 Task: Toggle the enum member value enabled.
Action: Mouse moved to (25, 682)
Screenshot: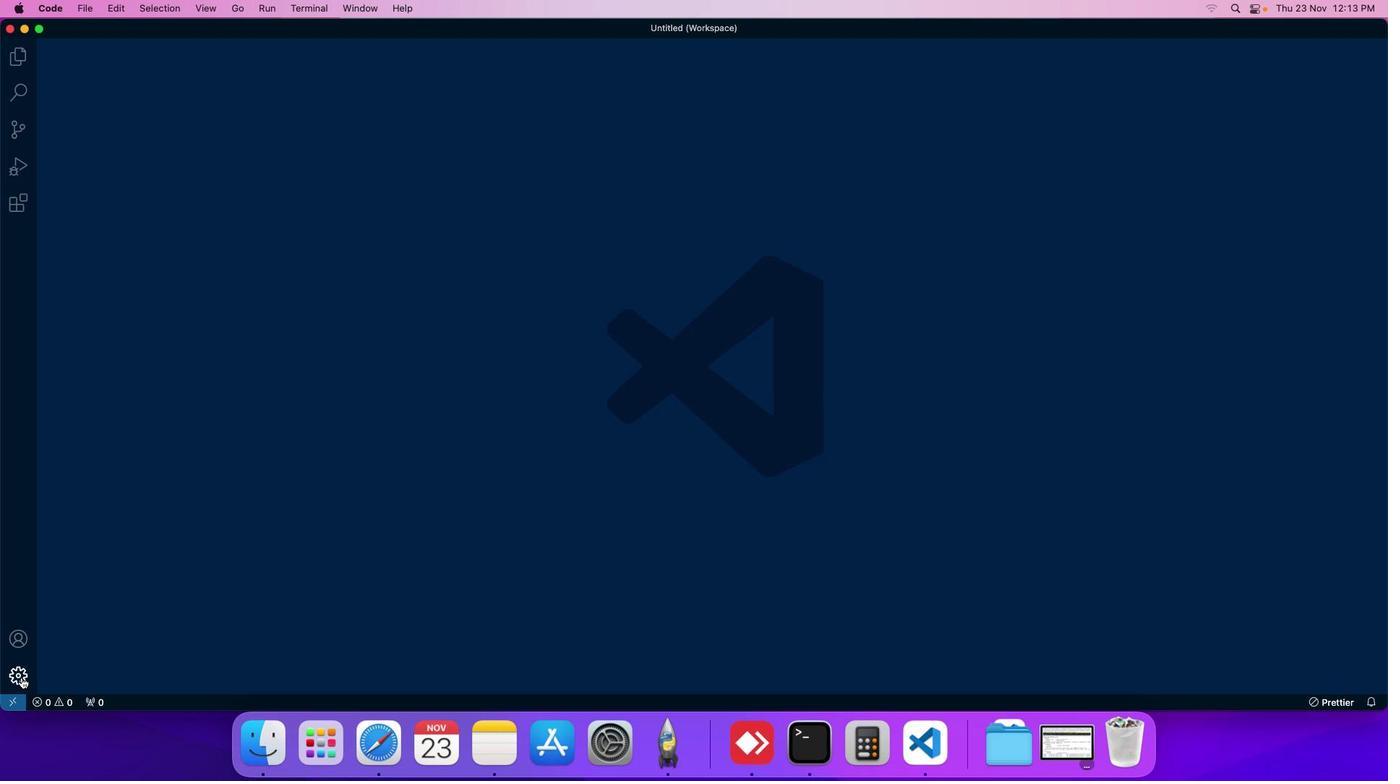 
Action: Mouse pressed left at (25, 682)
Screenshot: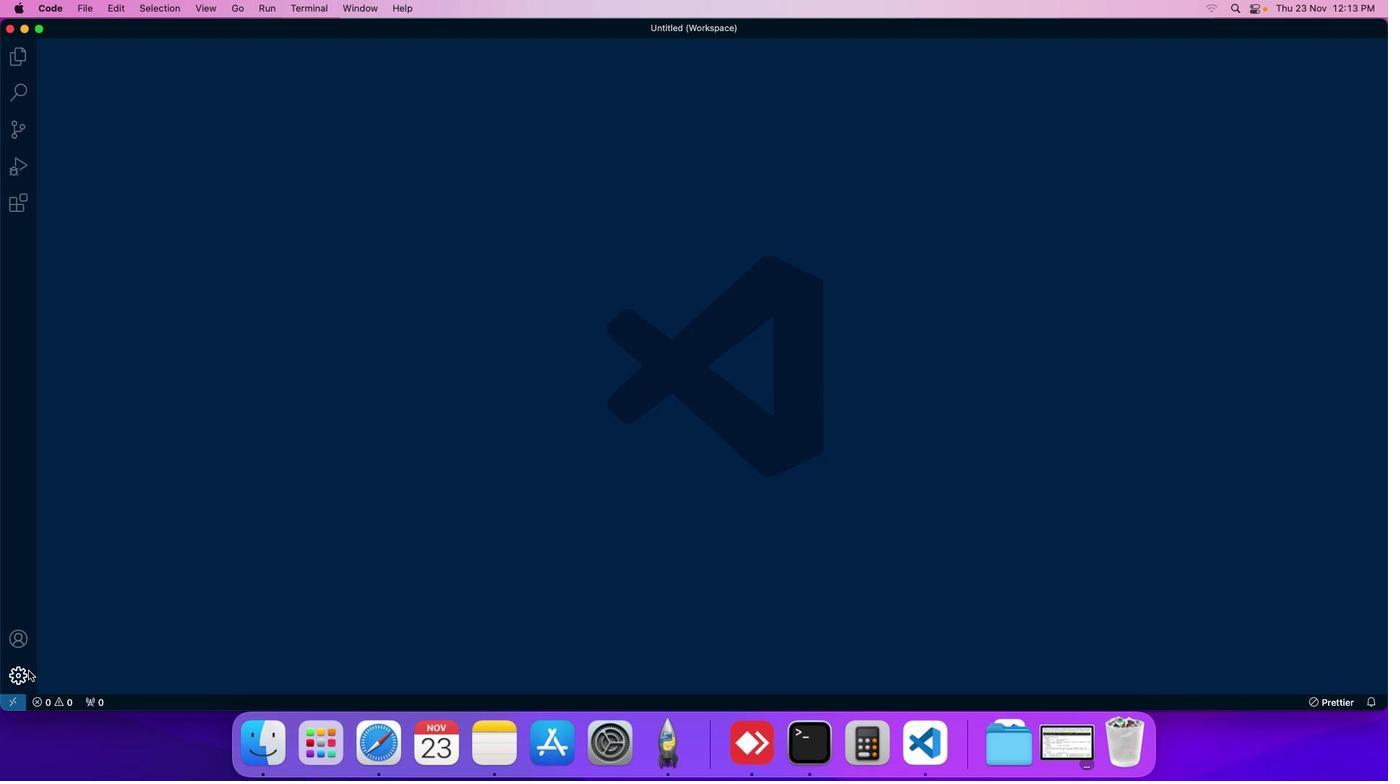 
Action: Mouse moved to (73, 569)
Screenshot: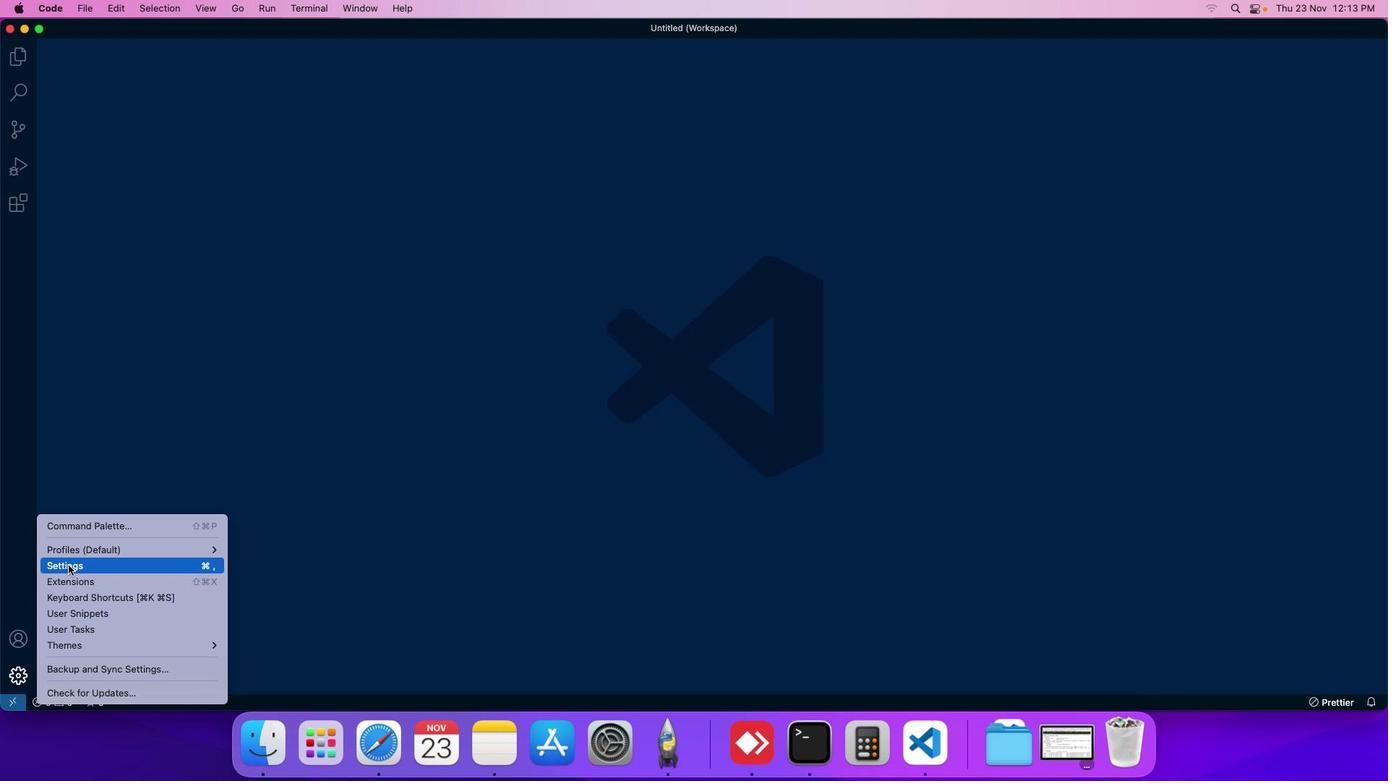 
Action: Mouse pressed left at (73, 569)
Screenshot: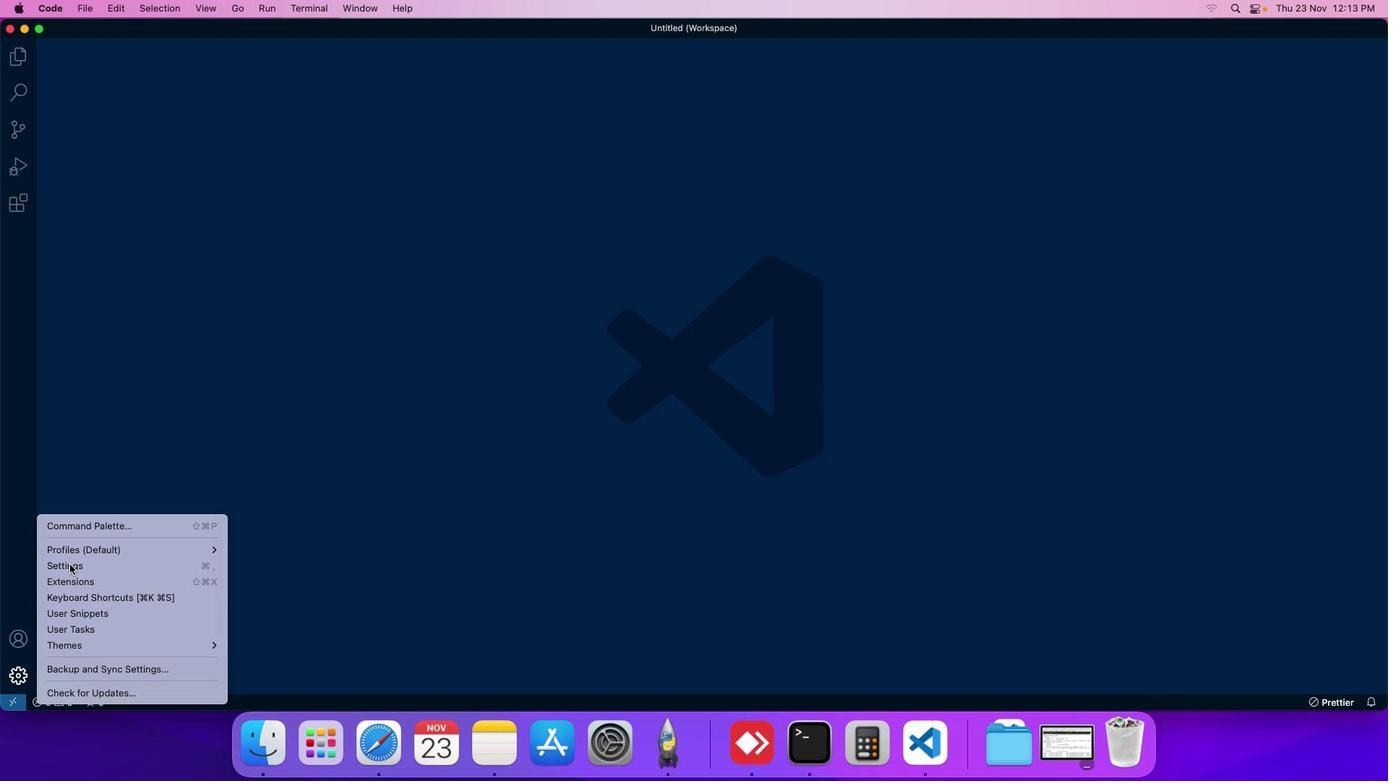 
Action: Mouse moved to (358, 125)
Screenshot: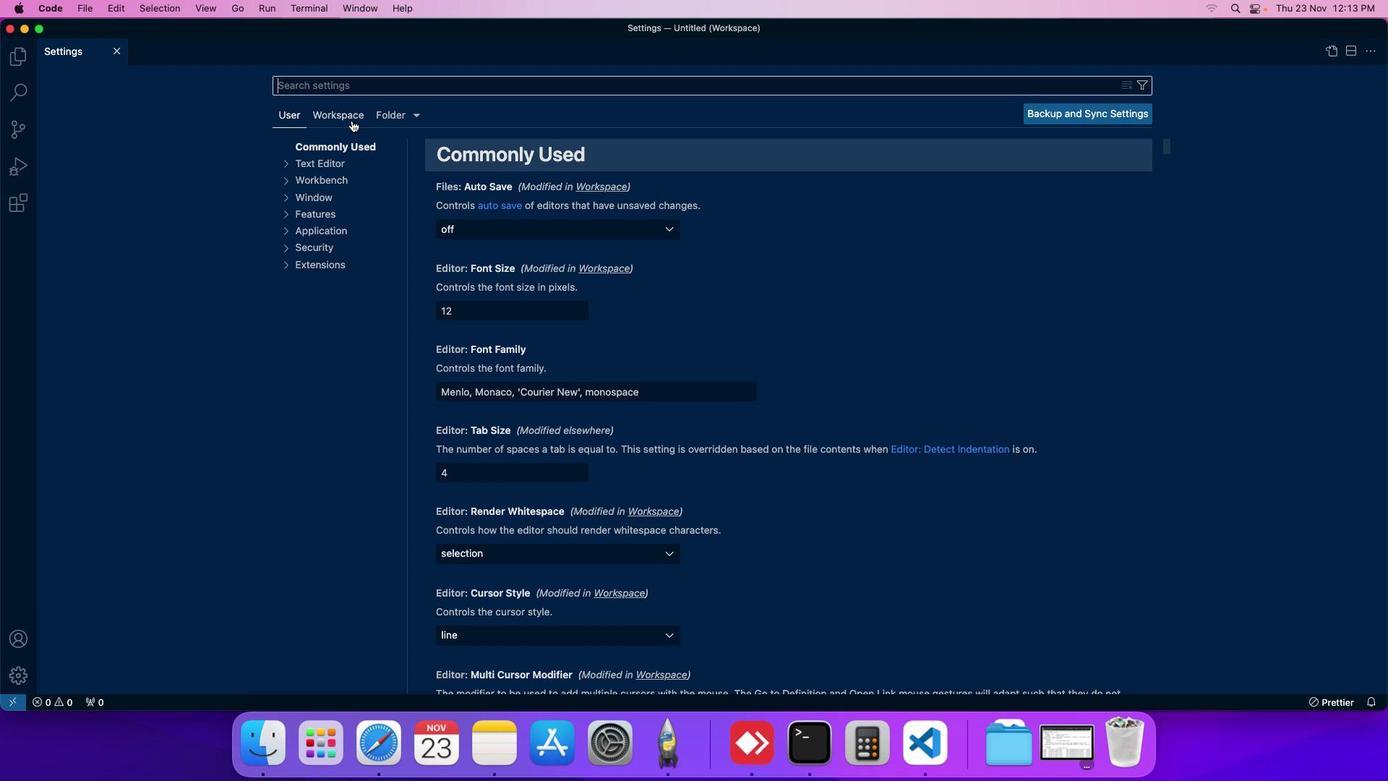 
Action: Mouse pressed left at (358, 125)
Screenshot: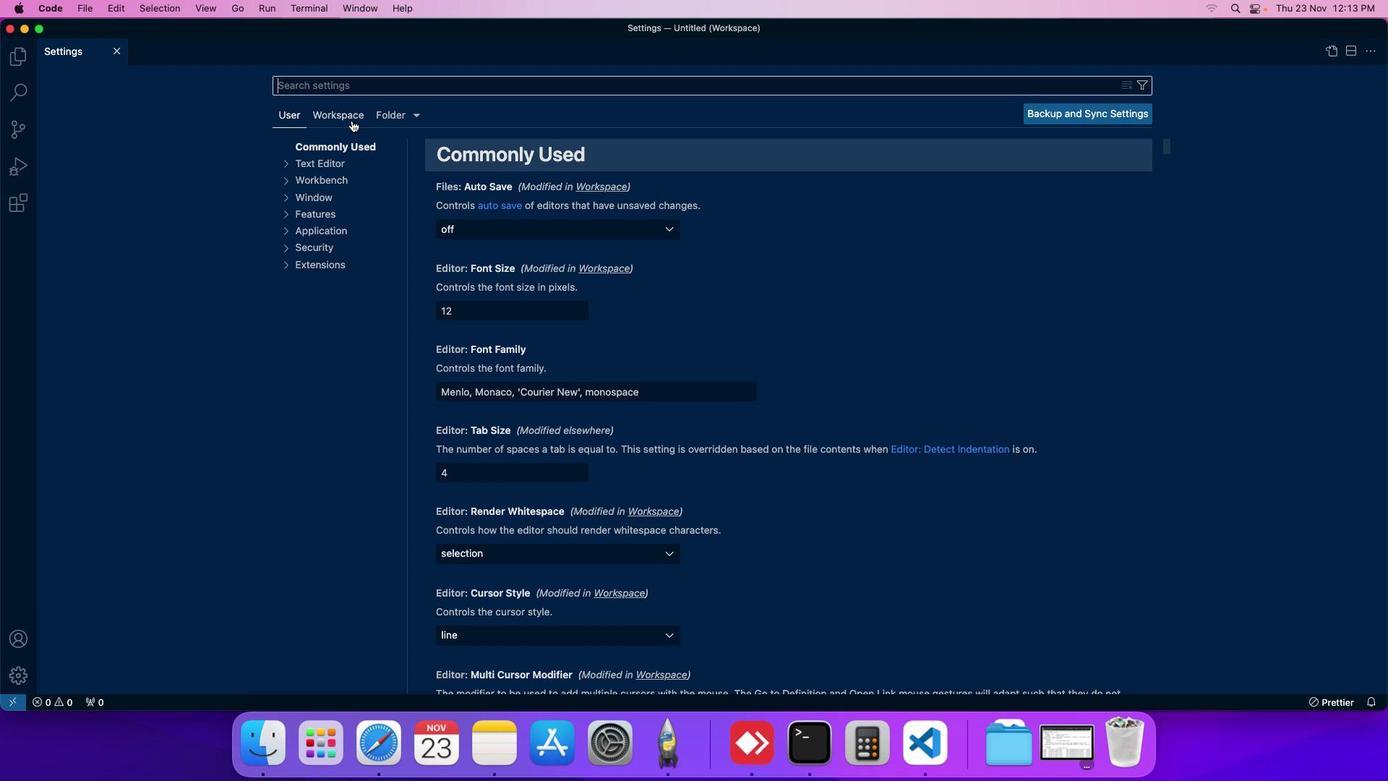 
Action: Mouse moved to (318, 247)
Screenshot: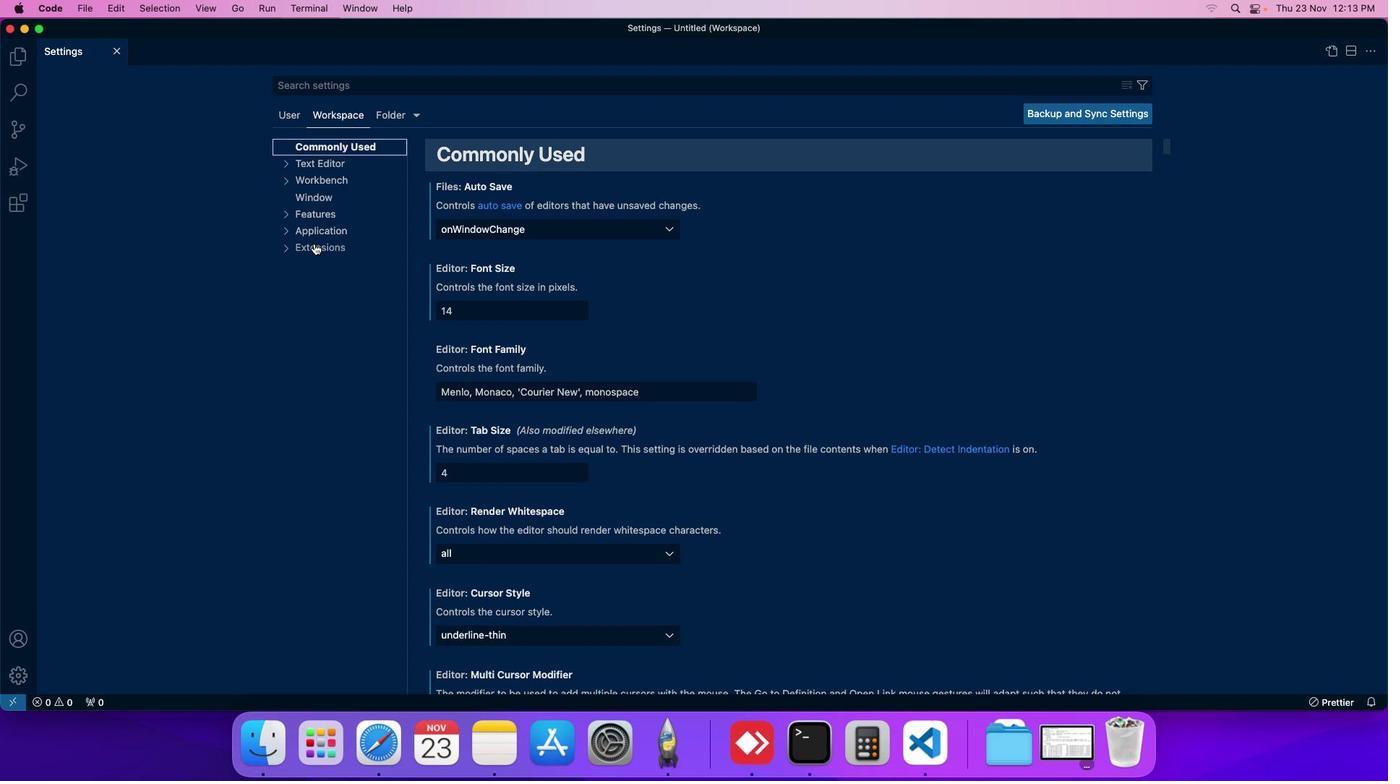 
Action: Mouse pressed left at (318, 247)
Screenshot: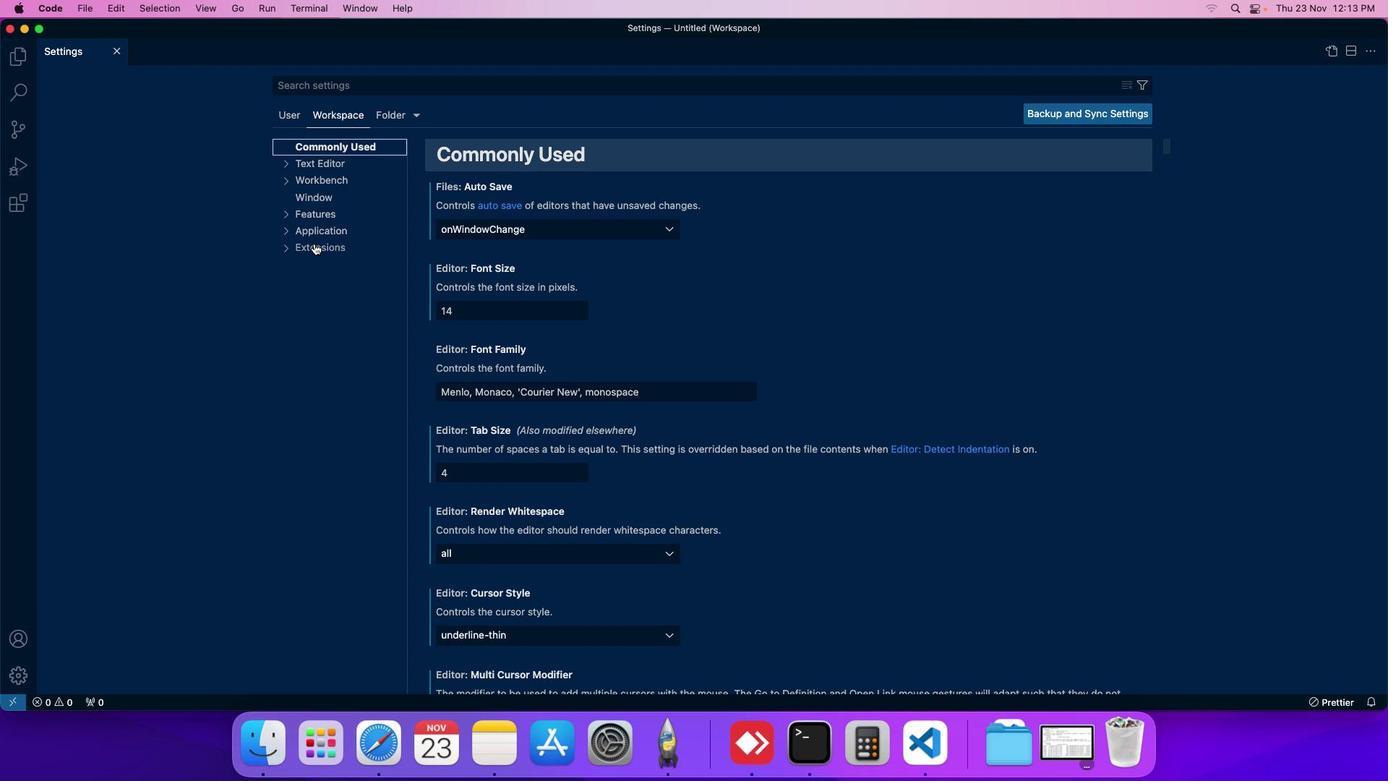 
Action: Mouse moved to (326, 623)
Screenshot: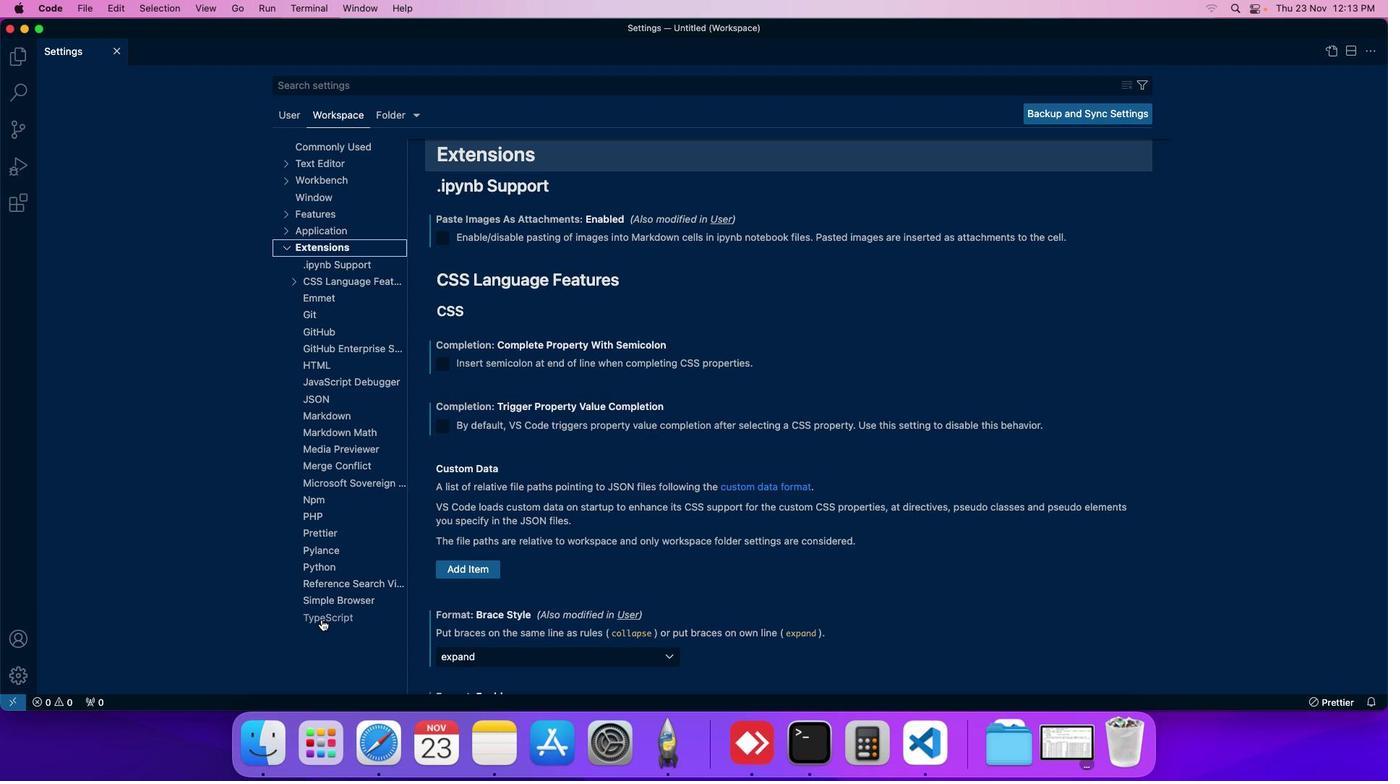 
Action: Mouse pressed left at (326, 623)
Screenshot: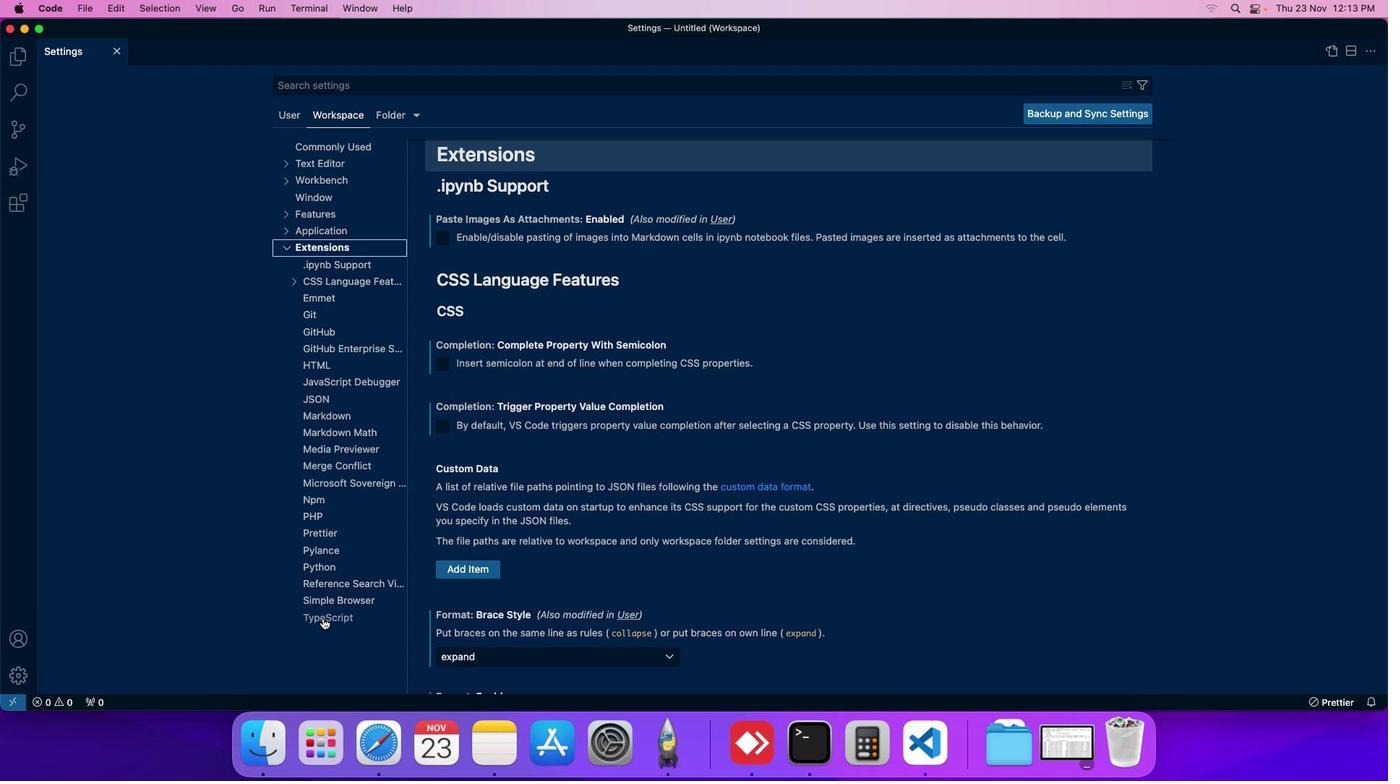 
Action: Mouse moved to (444, 468)
Screenshot: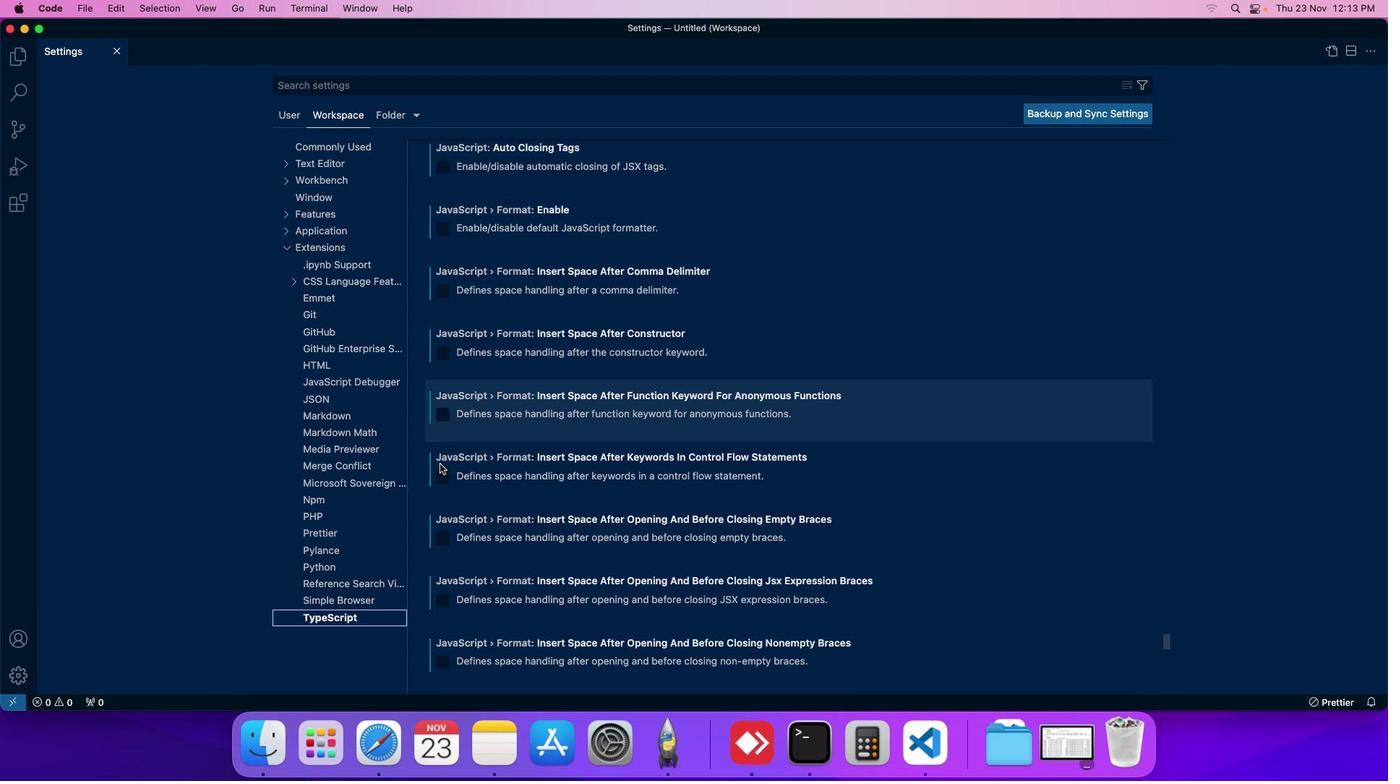 
Action: Mouse scrolled (444, 468) with delta (4, 3)
Screenshot: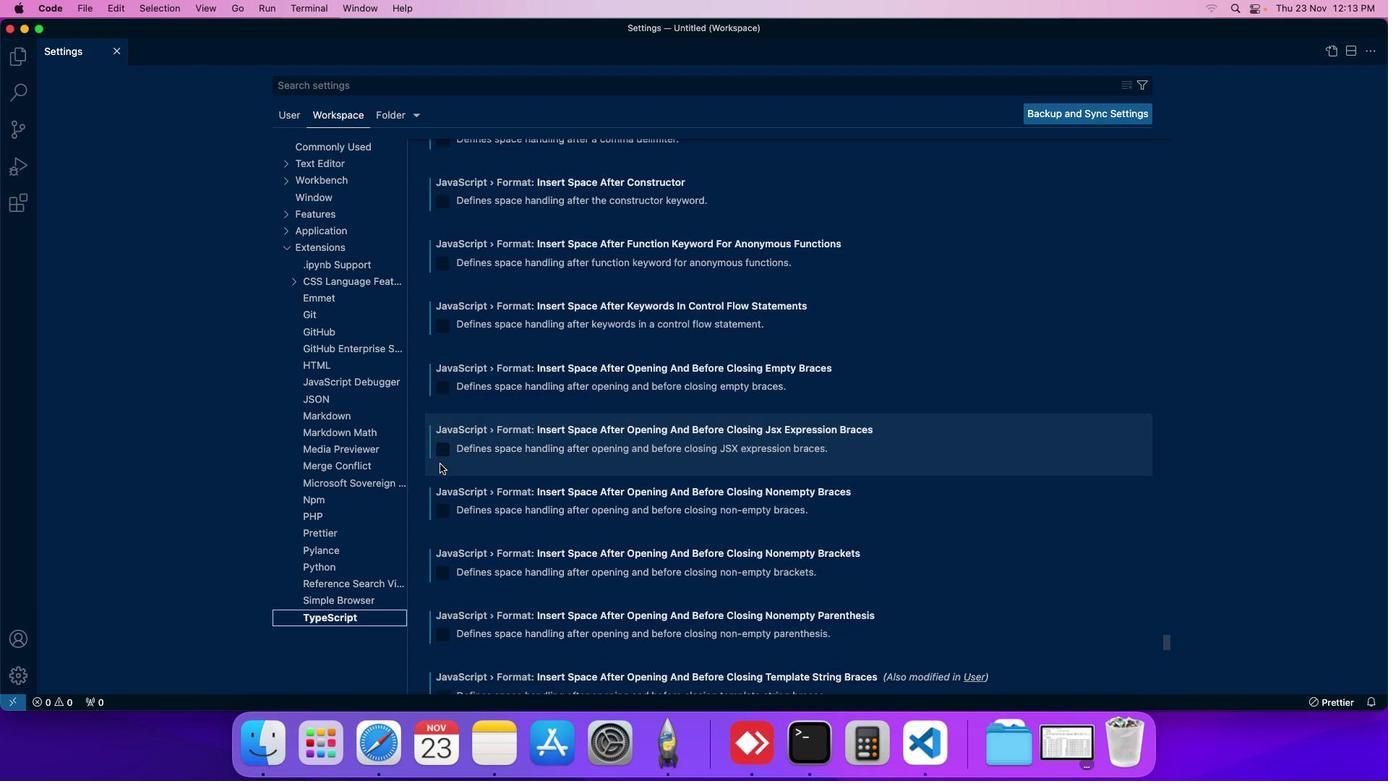 
Action: Mouse scrolled (444, 468) with delta (4, 3)
Screenshot: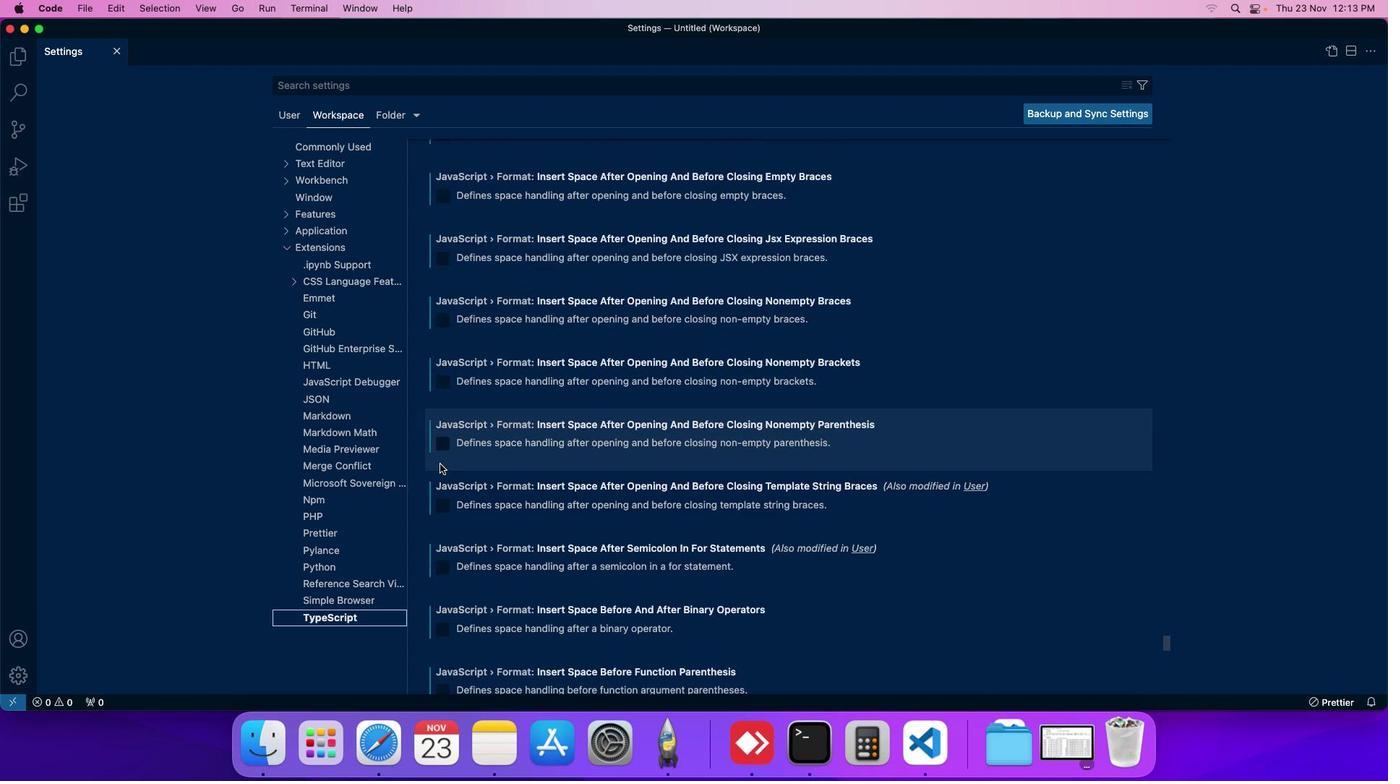 
Action: Mouse scrolled (444, 468) with delta (4, 3)
Screenshot: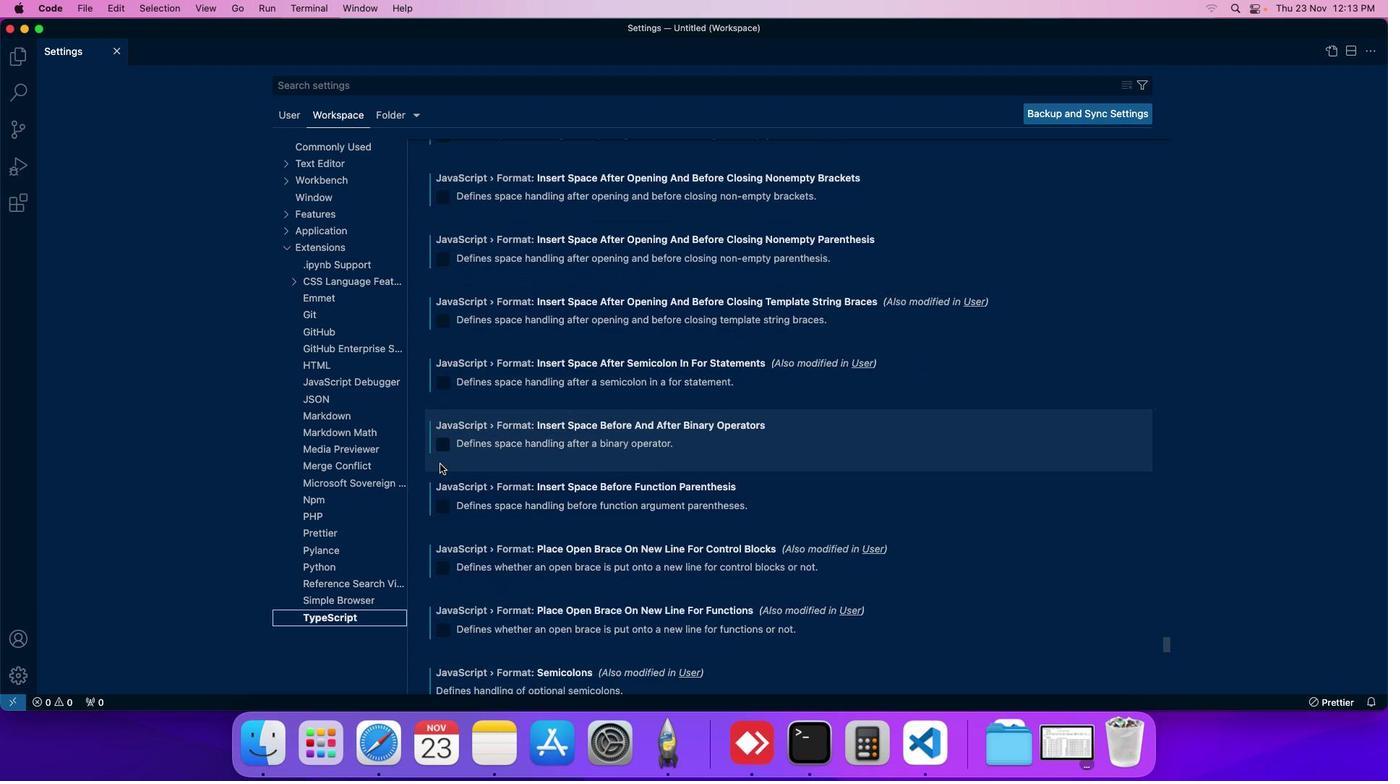 
Action: Mouse scrolled (444, 468) with delta (4, 3)
Screenshot: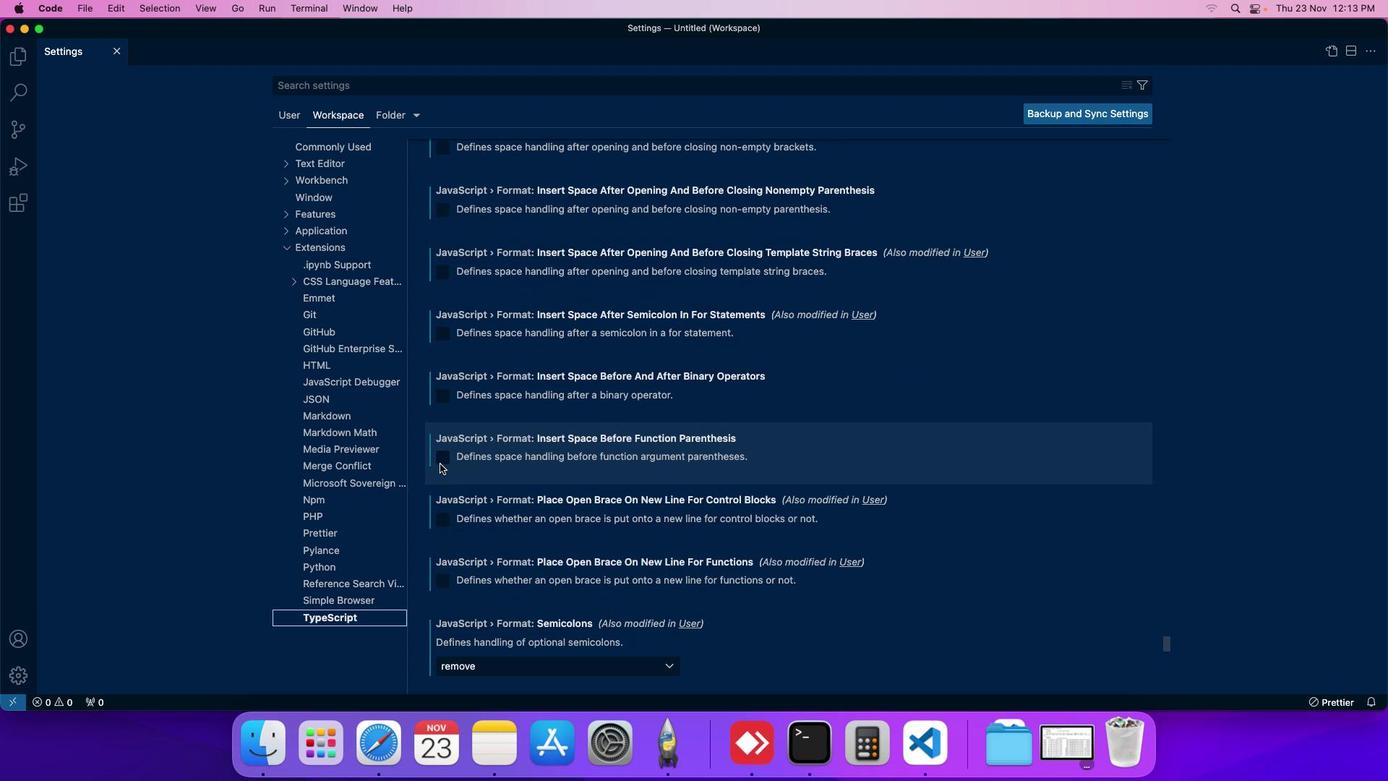 
Action: Mouse moved to (444, 468)
Screenshot: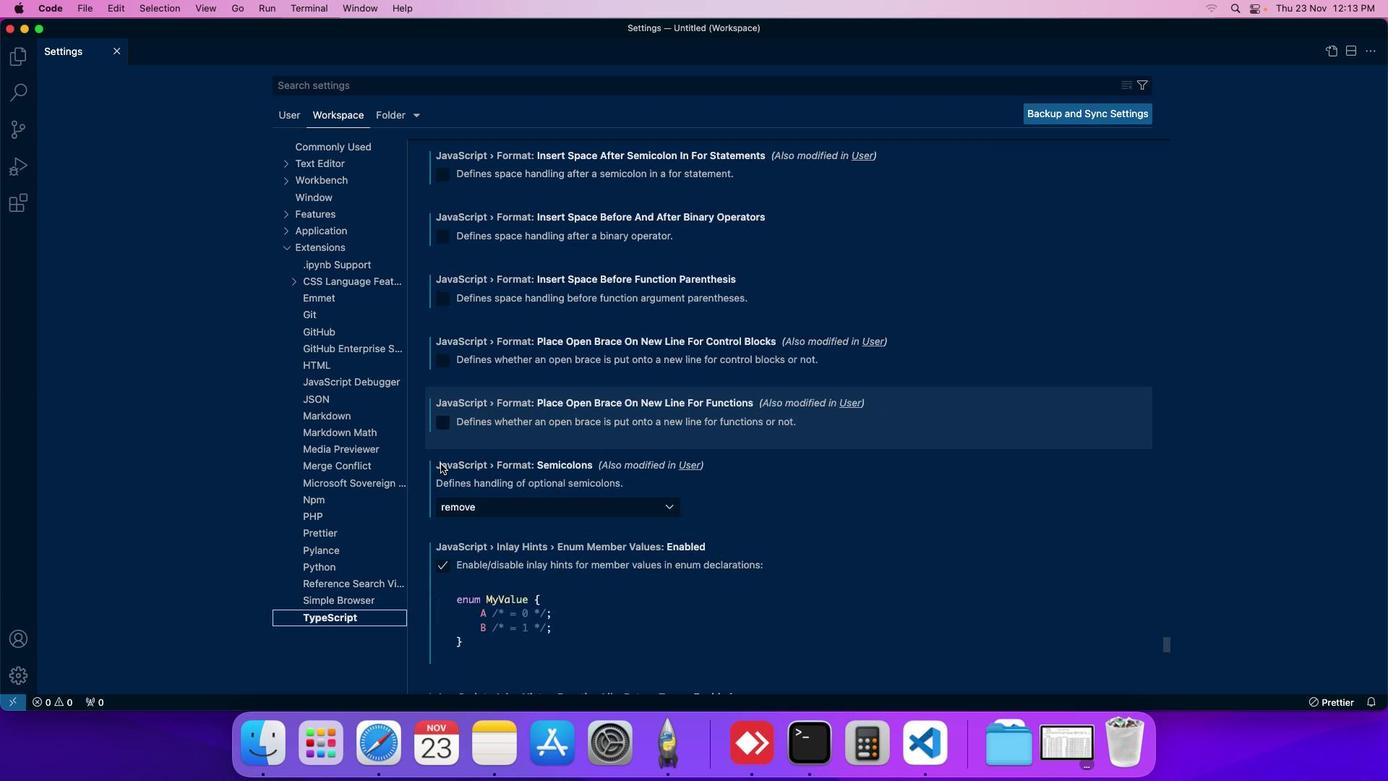 
Action: Mouse scrolled (444, 468) with delta (4, 3)
Screenshot: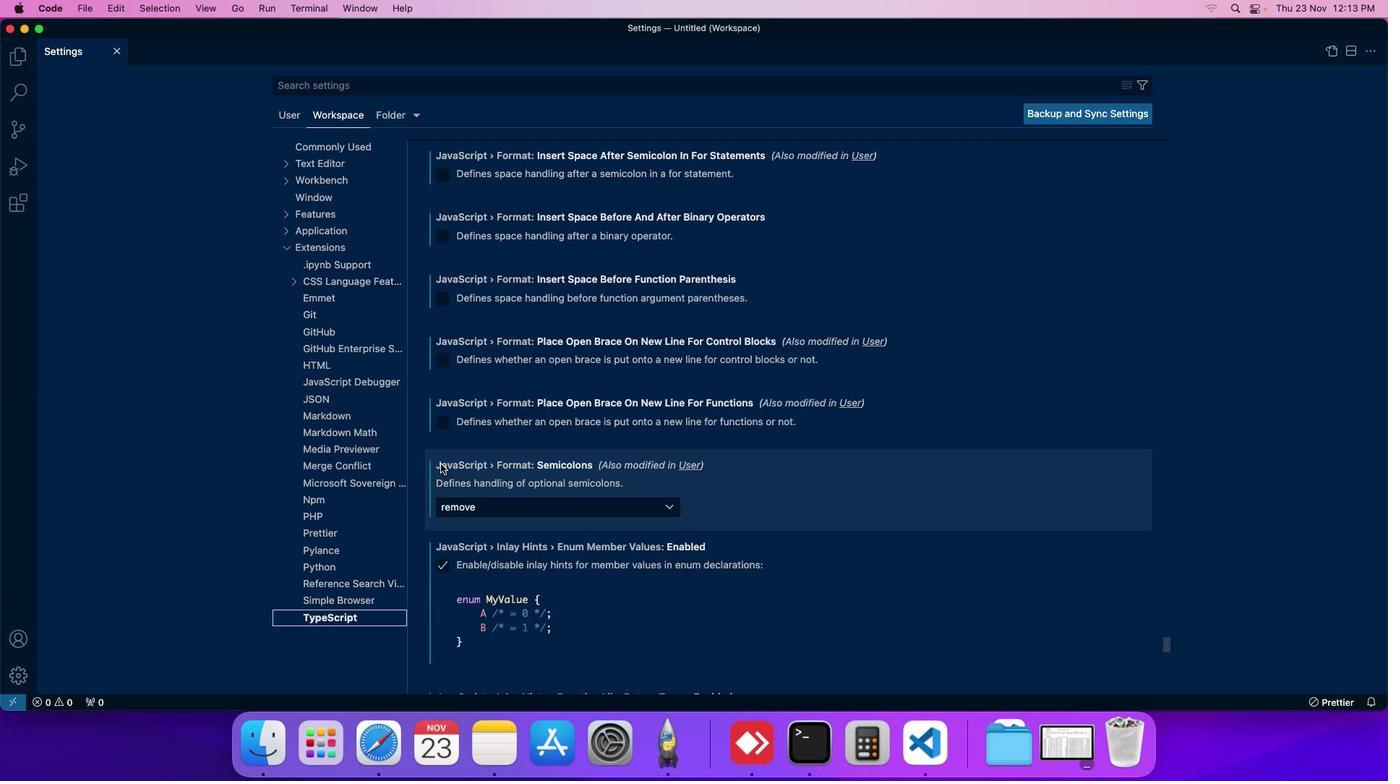 
Action: Mouse moved to (468, 430)
Screenshot: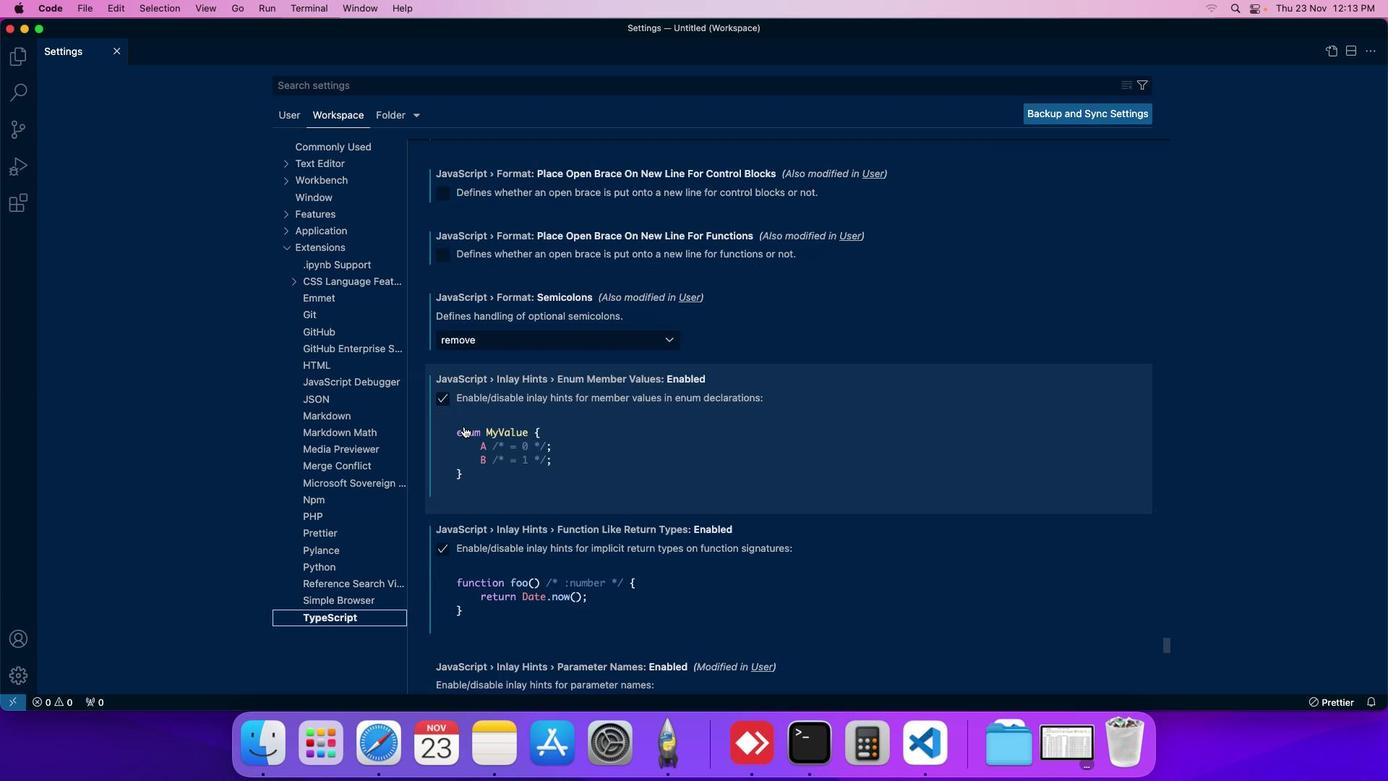 
Action: Mouse scrolled (468, 430) with delta (4, 3)
Screenshot: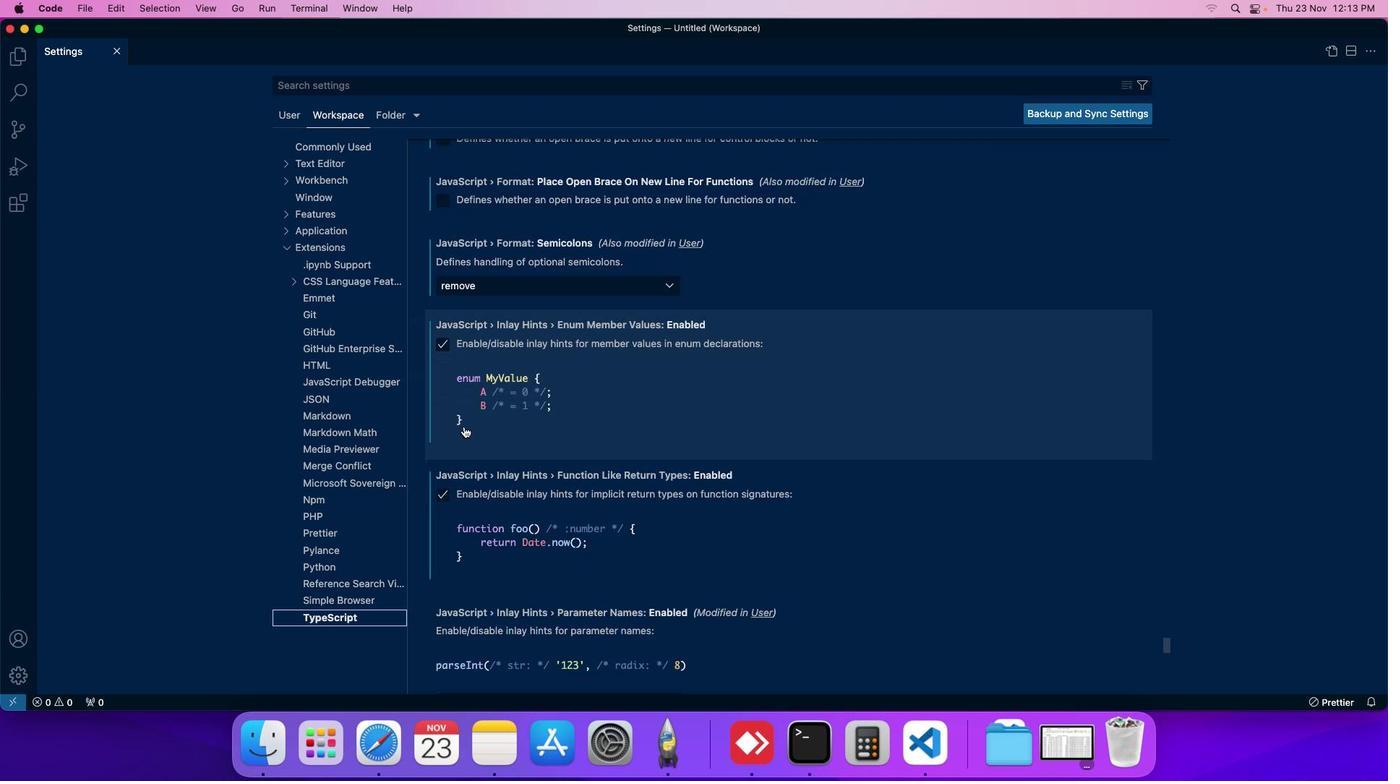 
Action: Mouse scrolled (468, 430) with delta (4, 3)
Screenshot: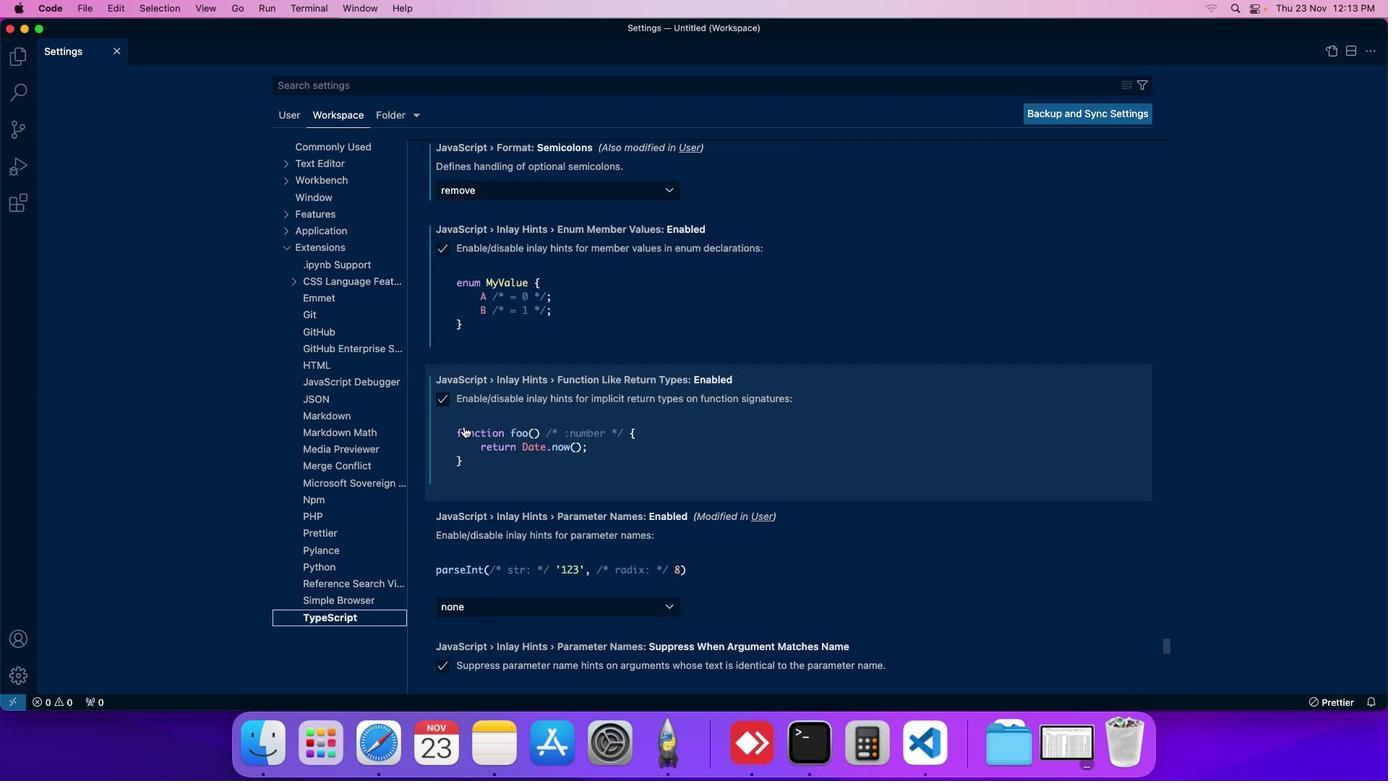 
Action: Mouse moved to (443, 253)
Screenshot: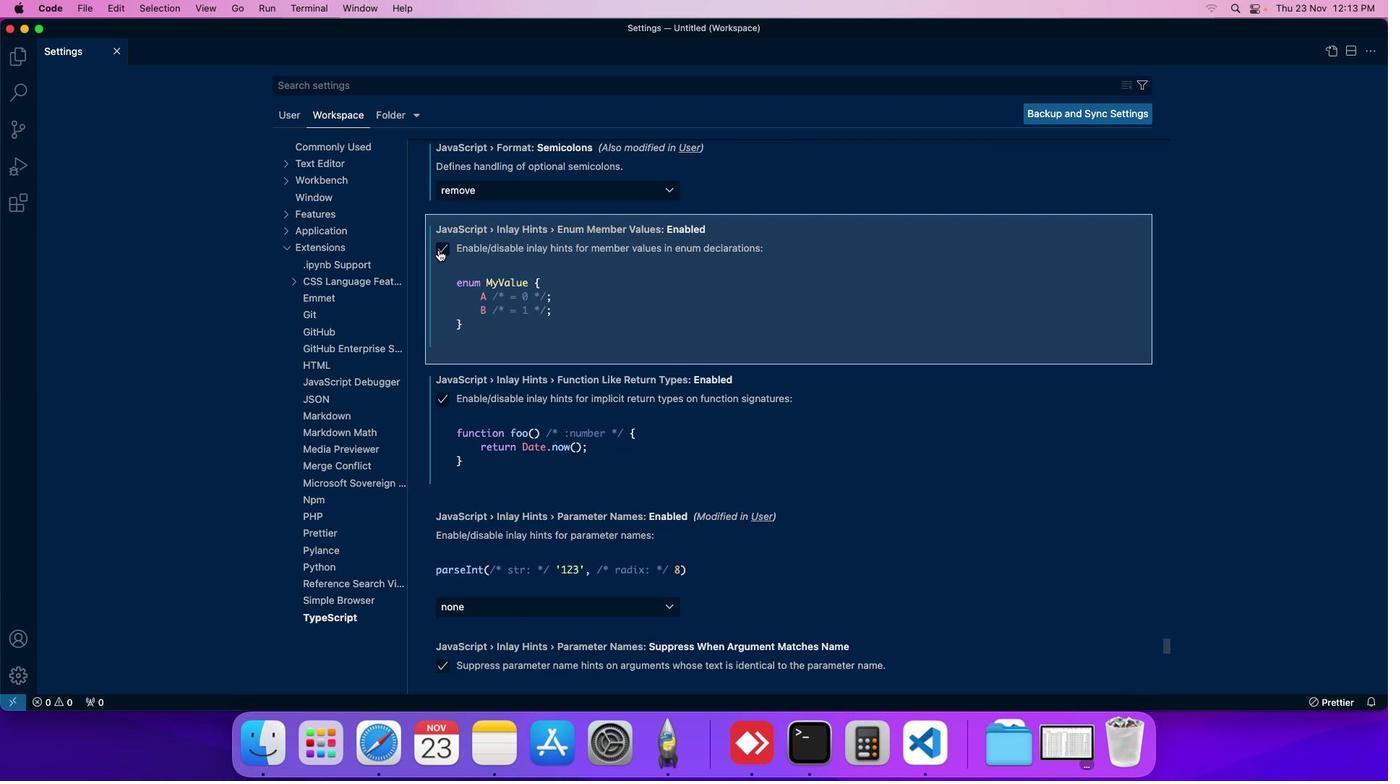 
Action: Mouse pressed left at (443, 253)
Screenshot: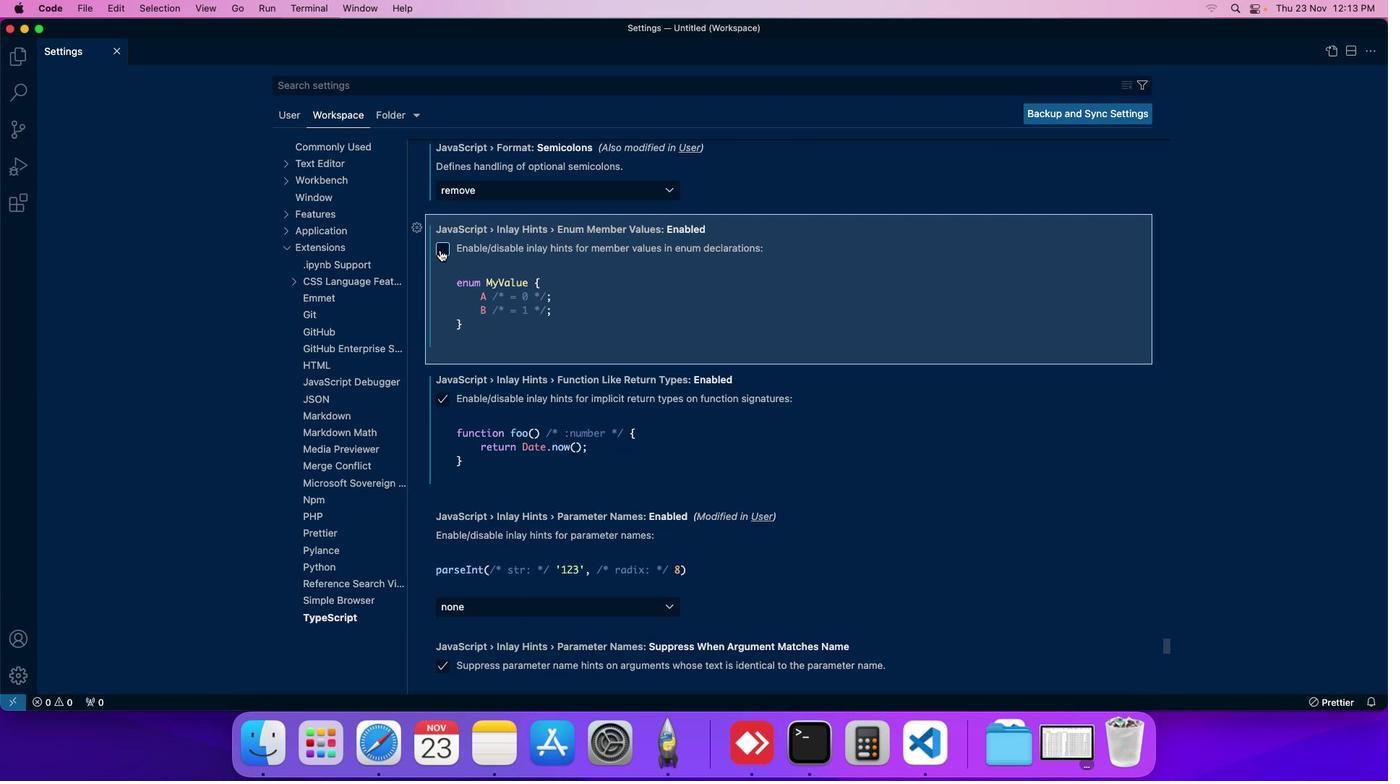 
Action: Mouse moved to (452, 258)
Screenshot: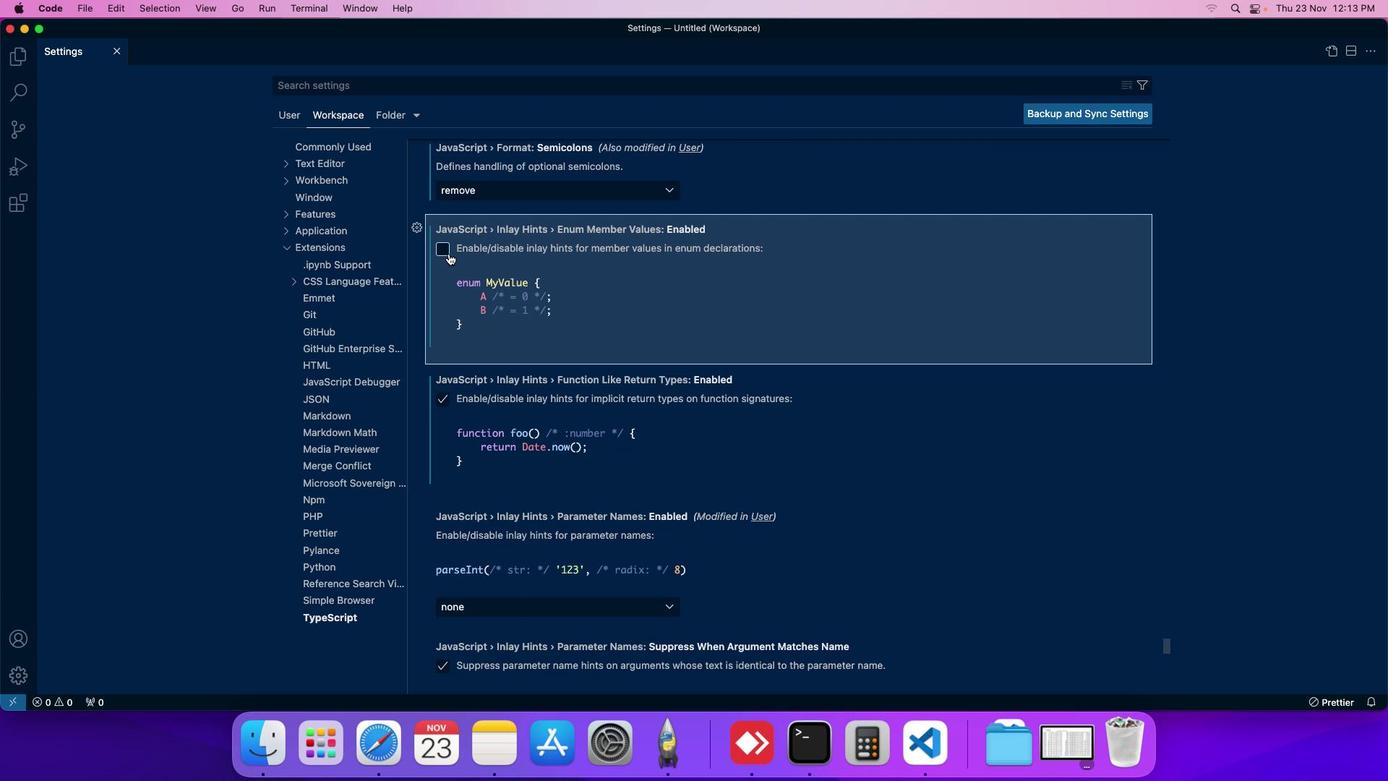 
